 Task: Insert the image as the watermark of "Jane Austen" from the computer.
Action: Mouse moved to (102, 74)
Screenshot: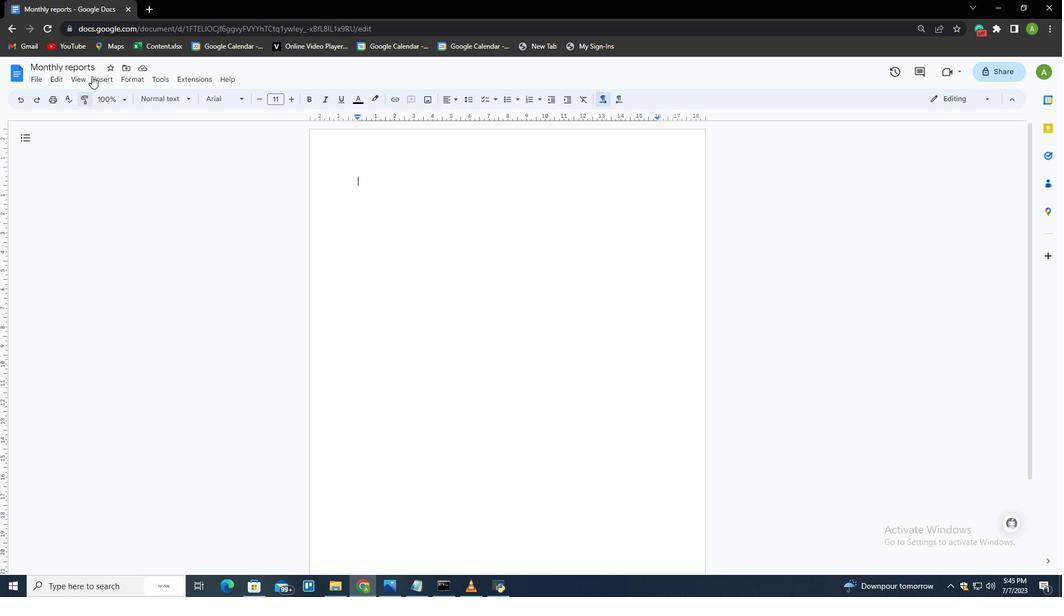 
Action: Mouse pressed left at (102, 74)
Screenshot: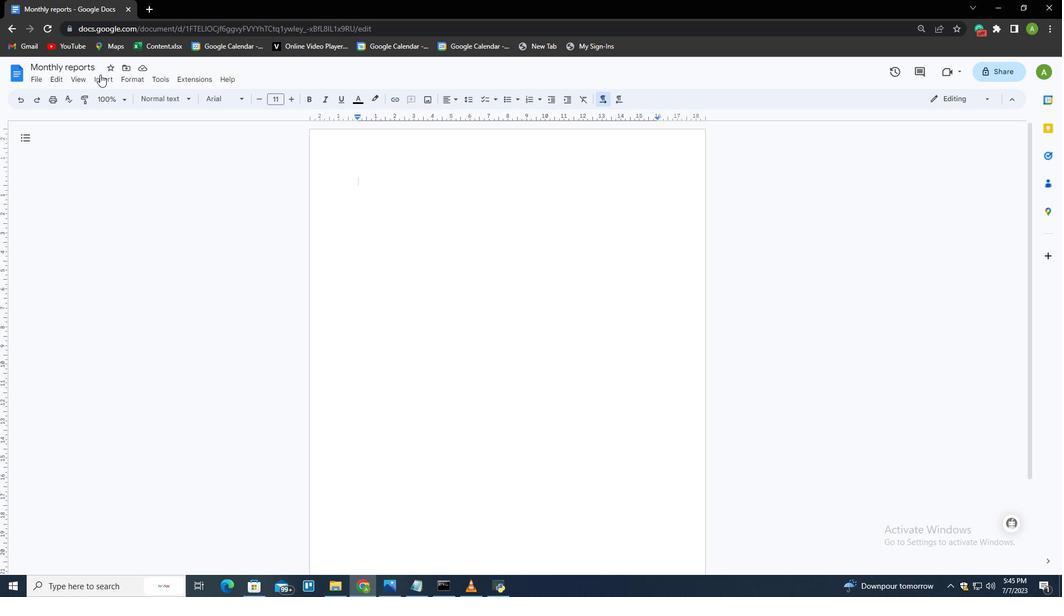 
Action: Mouse moved to (119, 315)
Screenshot: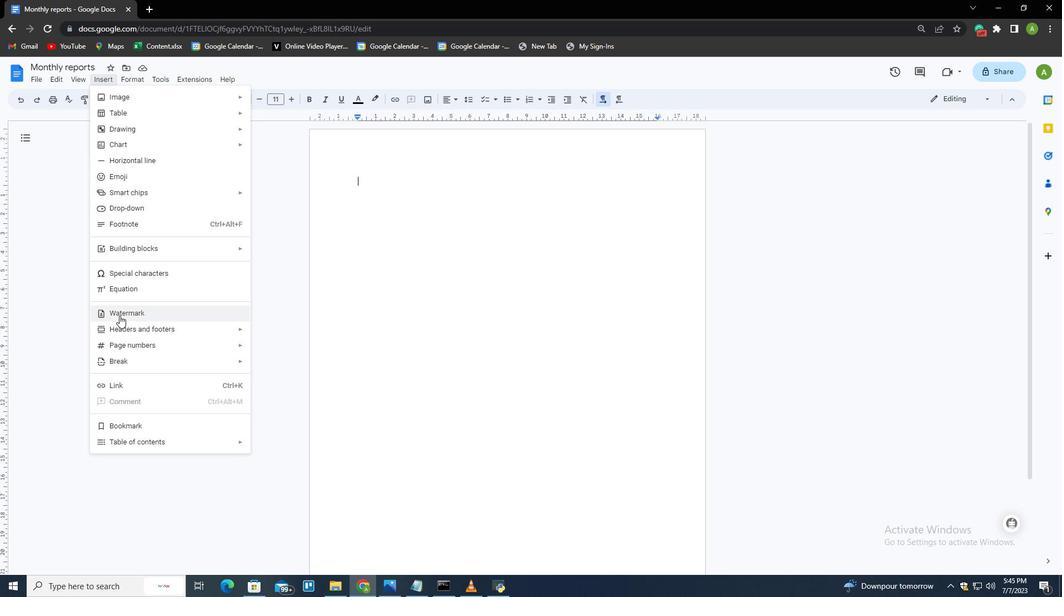 
Action: Mouse pressed left at (119, 315)
Screenshot: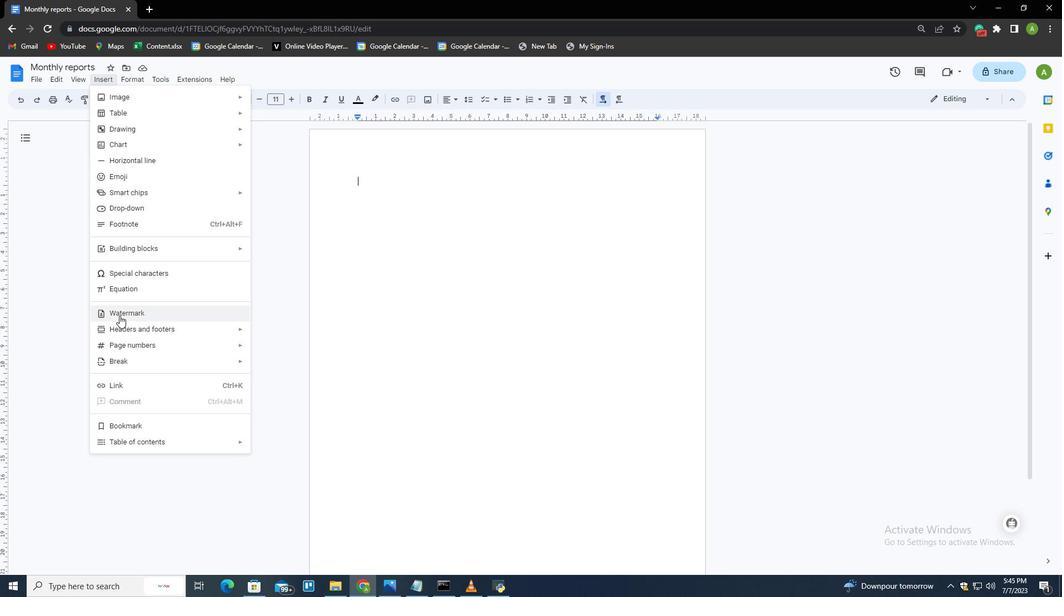 
Action: Mouse moved to (931, 212)
Screenshot: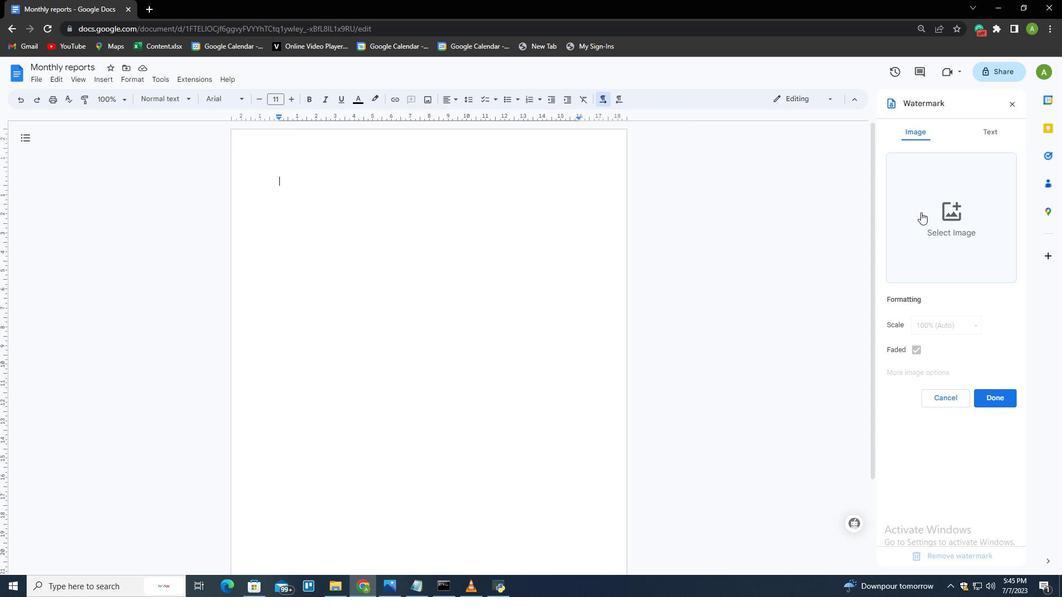
Action: Mouse pressed left at (931, 212)
Screenshot: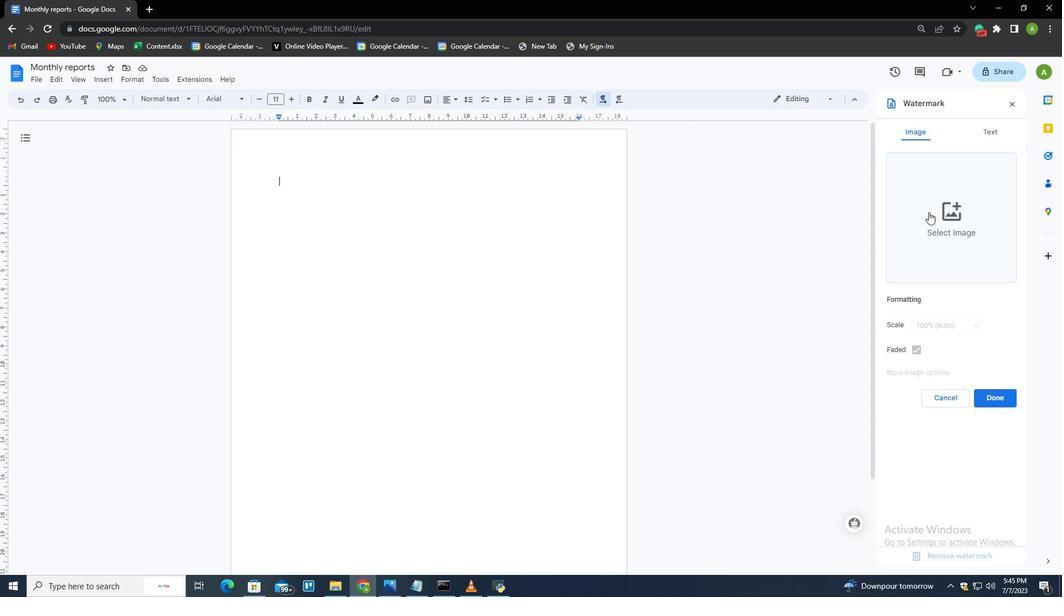 
Action: Mouse moved to (538, 385)
Screenshot: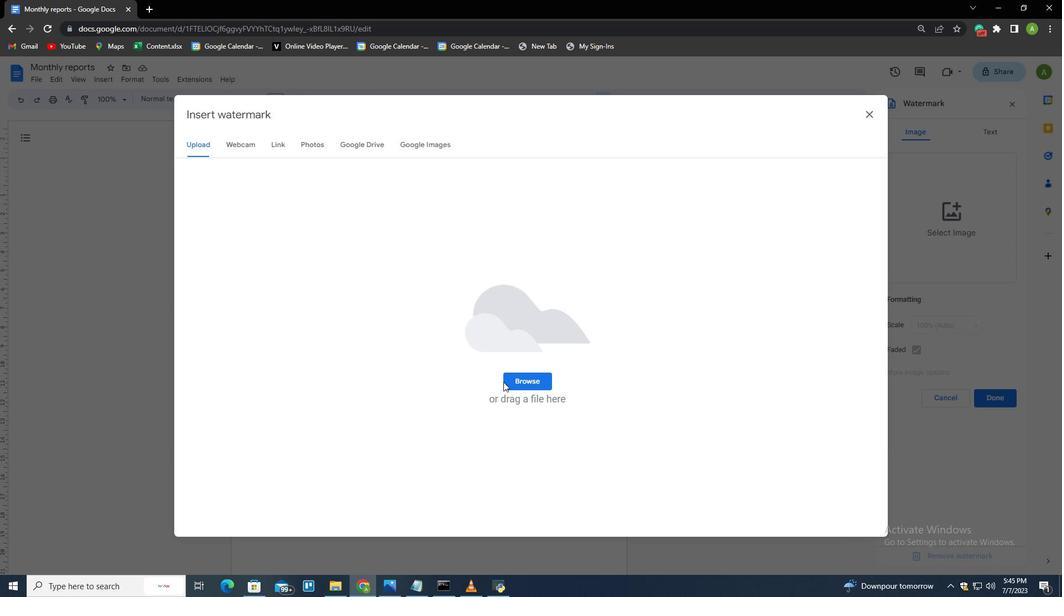 
Action: Mouse pressed left at (538, 385)
Screenshot: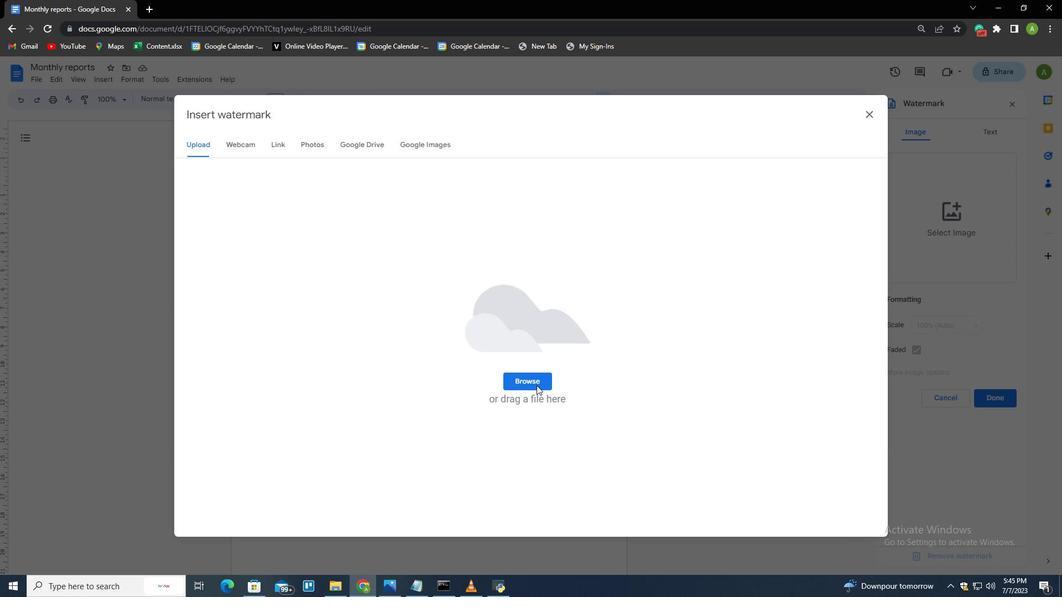 
Action: Mouse moved to (194, 176)
Screenshot: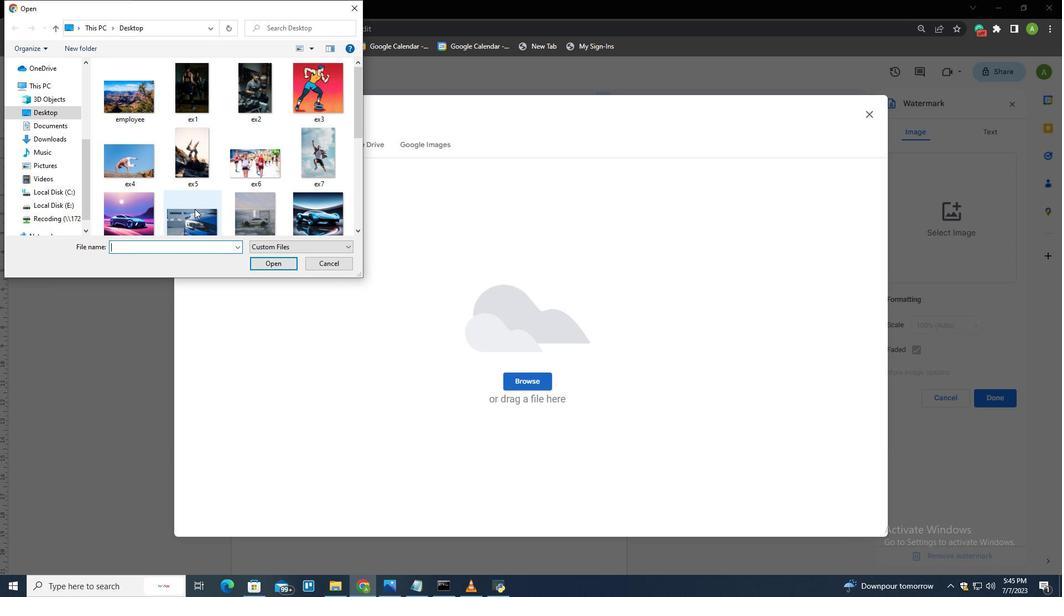 
Action: Mouse scrolled (194, 175) with delta (0, 0)
Screenshot: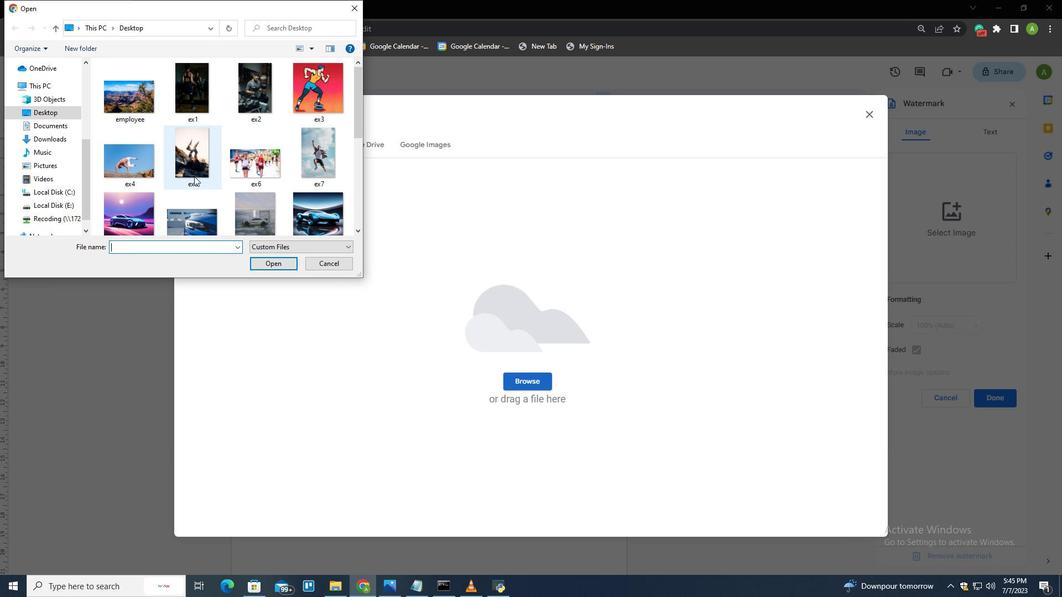 
Action: Mouse scrolled (194, 175) with delta (0, 0)
Screenshot: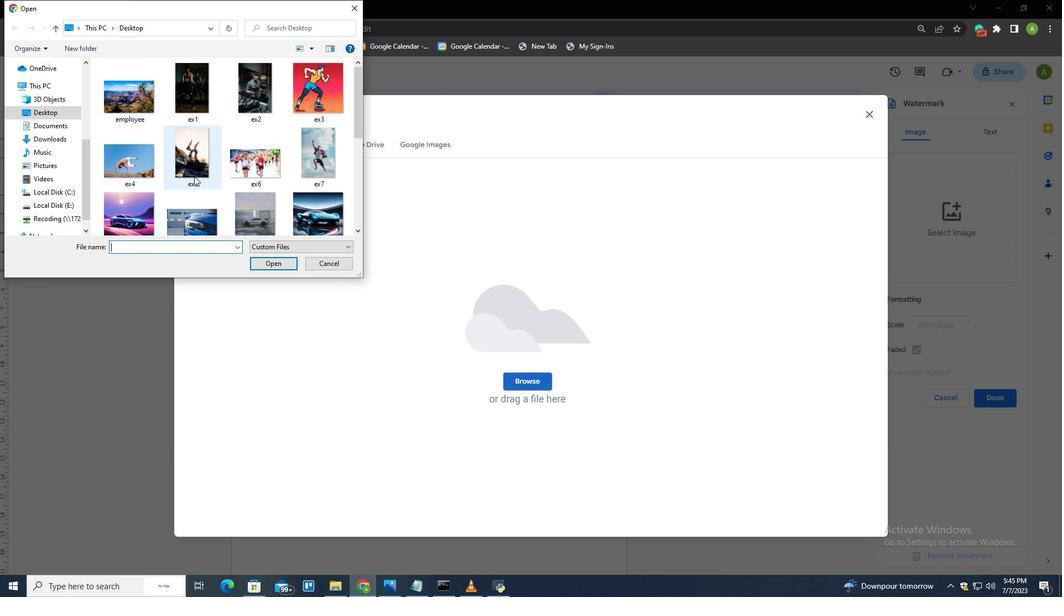 
Action: Mouse moved to (209, 159)
Screenshot: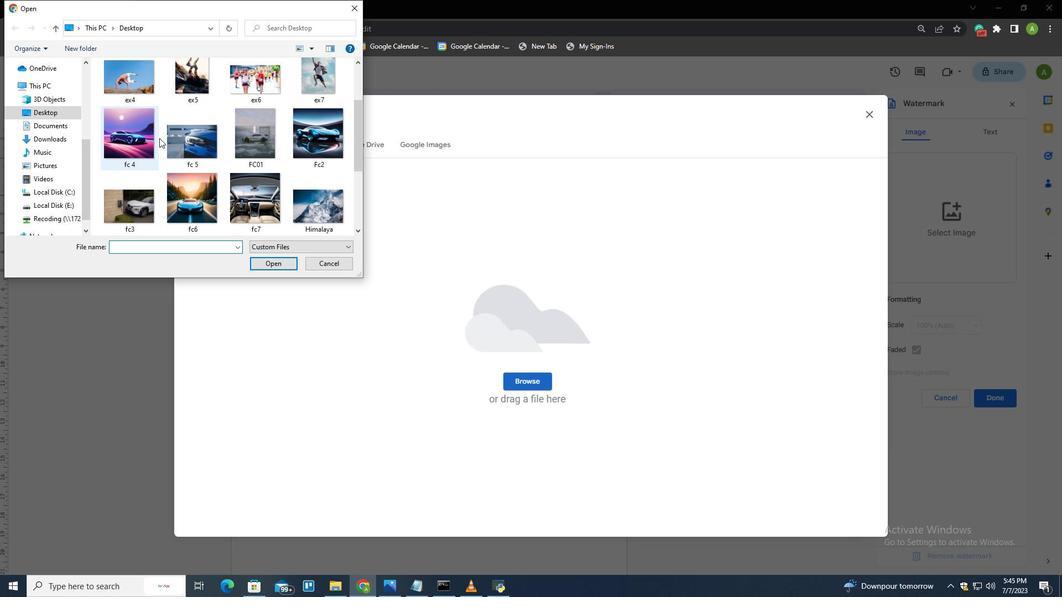 
Action: Mouse scrolled (209, 159) with delta (0, 0)
Screenshot: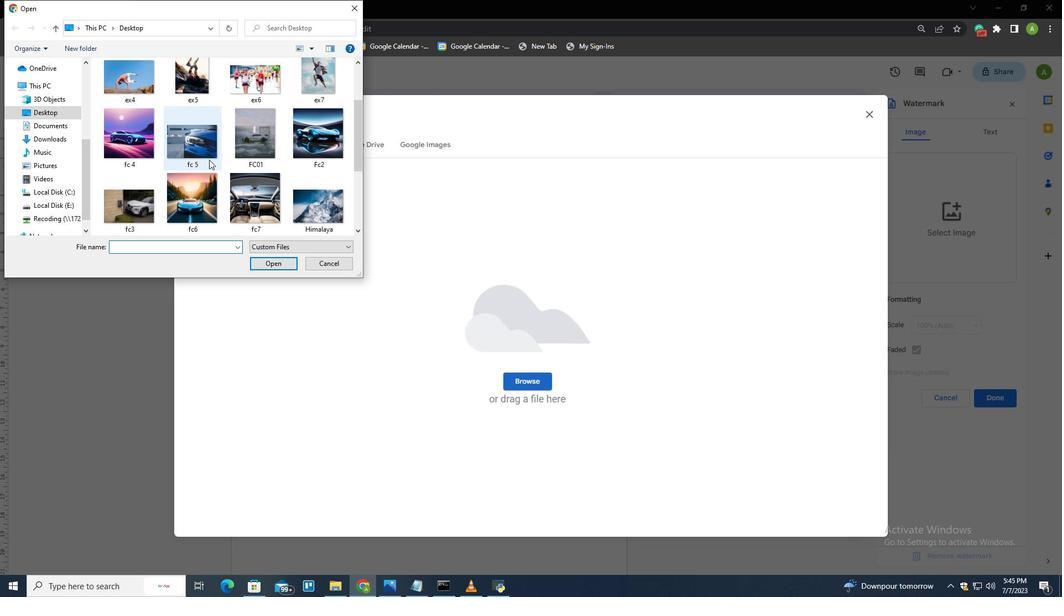 
Action: Mouse scrolled (209, 159) with delta (0, 0)
Screenshot: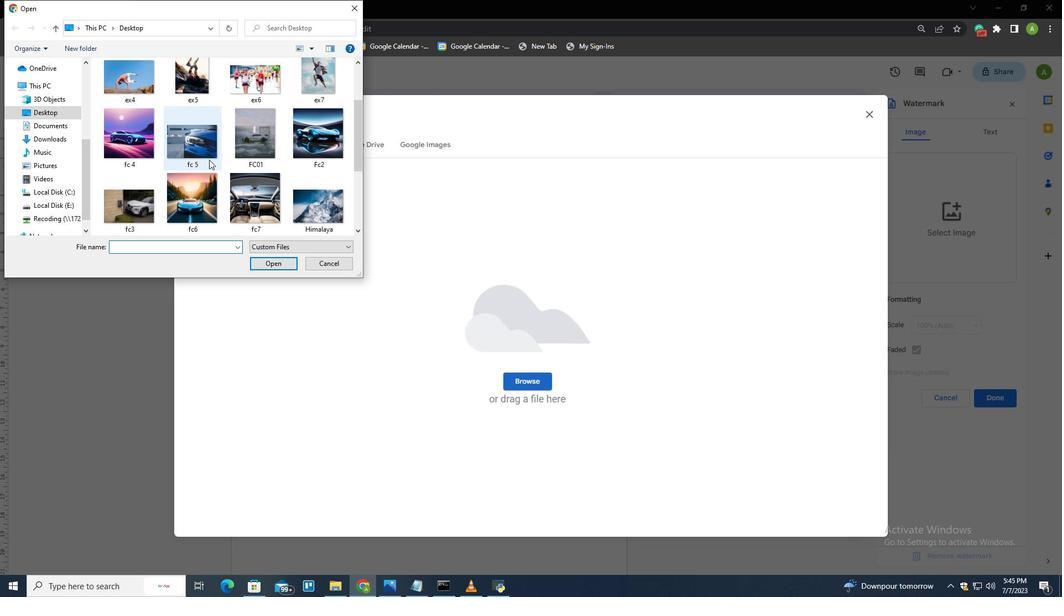 
Action: Mouse scrolled (209, 159) with delta (0, 0)
Screenshot: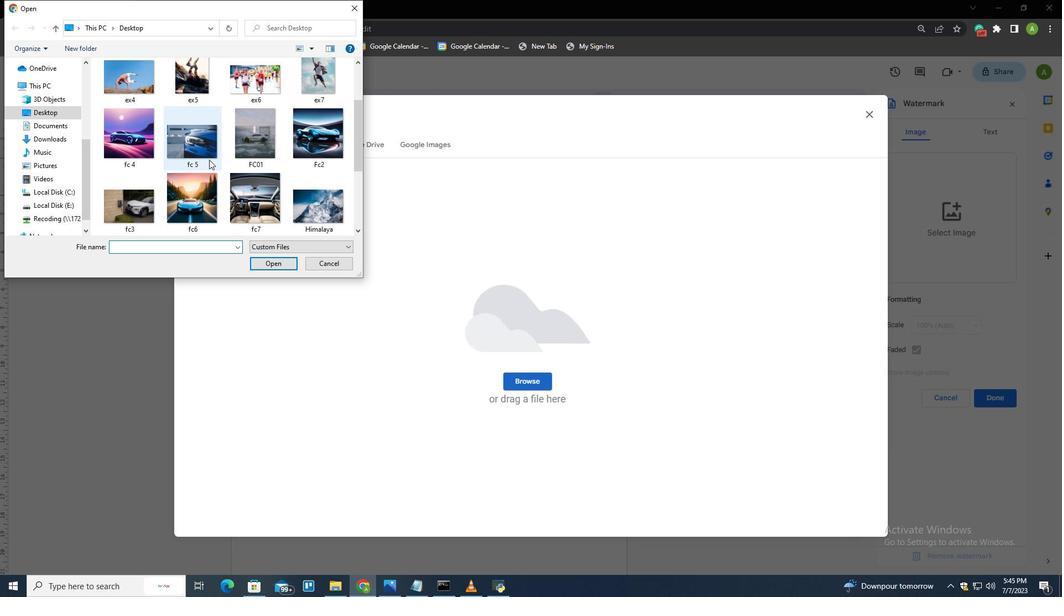 
Action: Mouse scrolled (209, 159) with delta (0, 0)
Screenshot: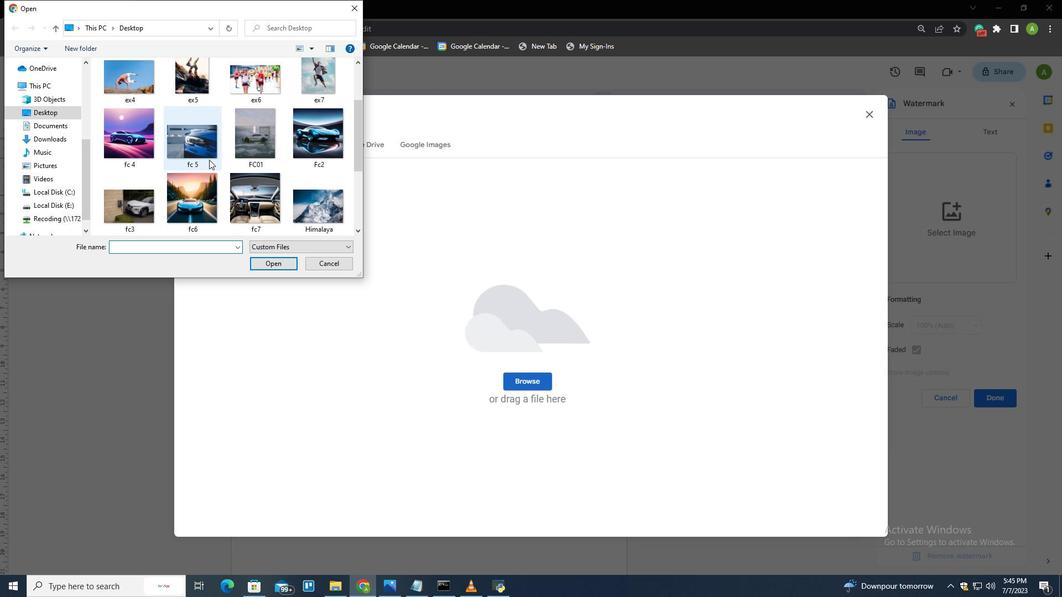 
Action: Mouse moved to (321, 134)
Screenshot: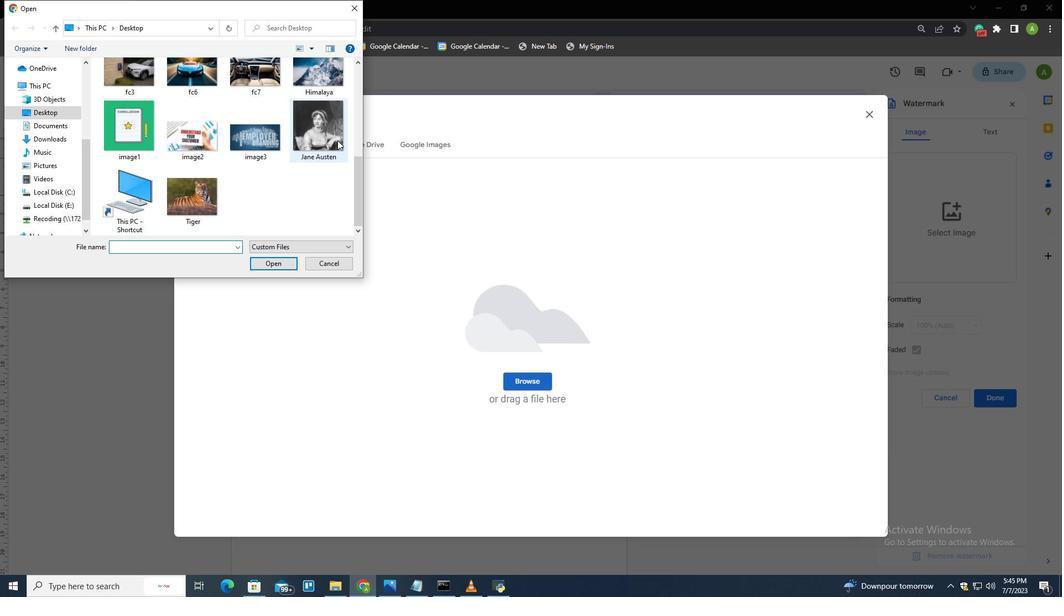 
Action: Mouse pressed left at (321, 134)
Screenshot: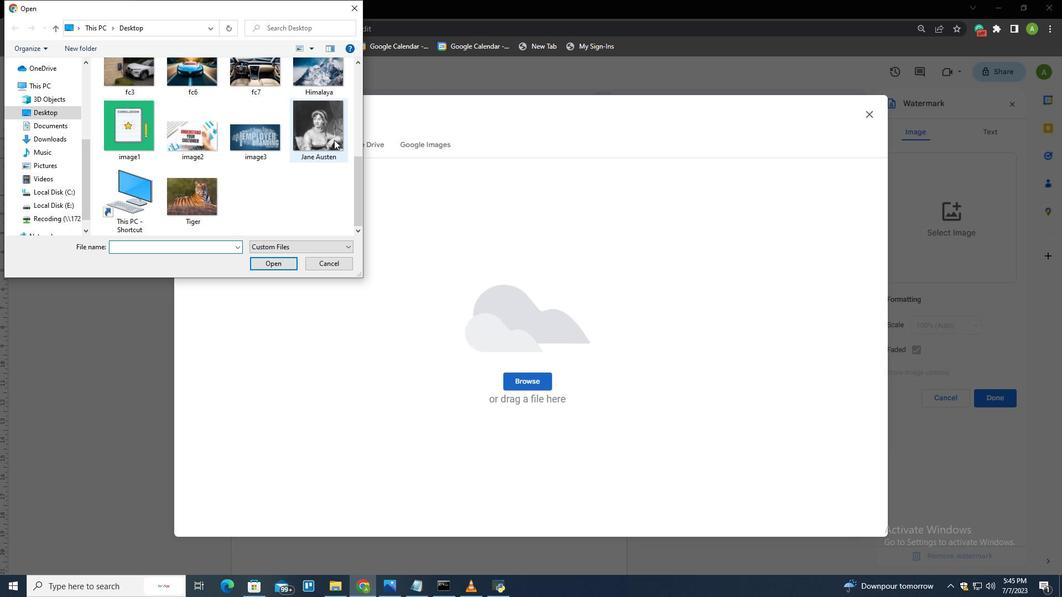 
Action: Mouse moved to (273, 260)
Screenshot: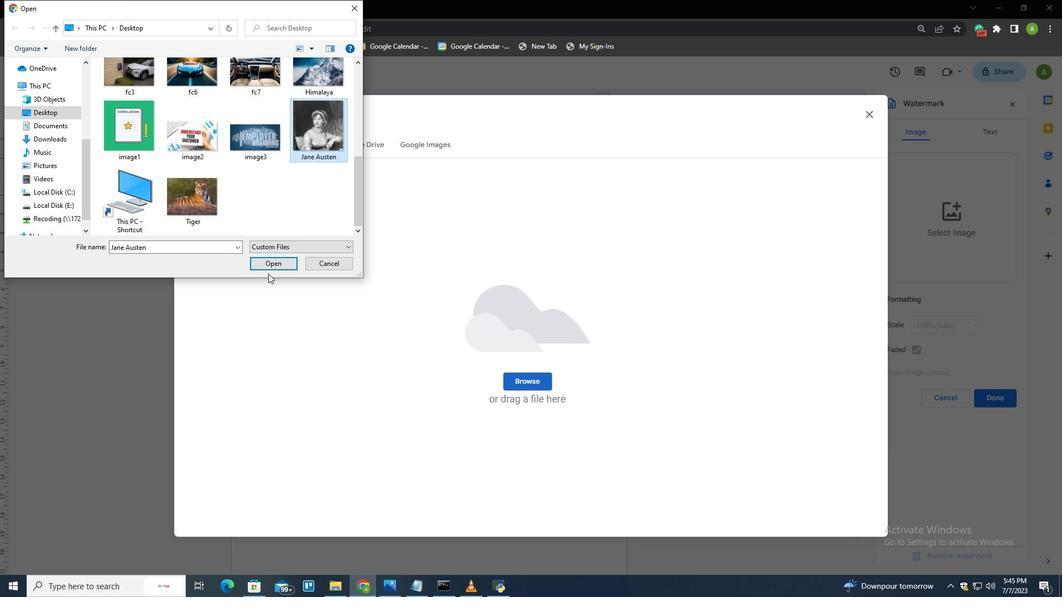 
Action: Mouse pressed left at (273, 260)
Screenshot: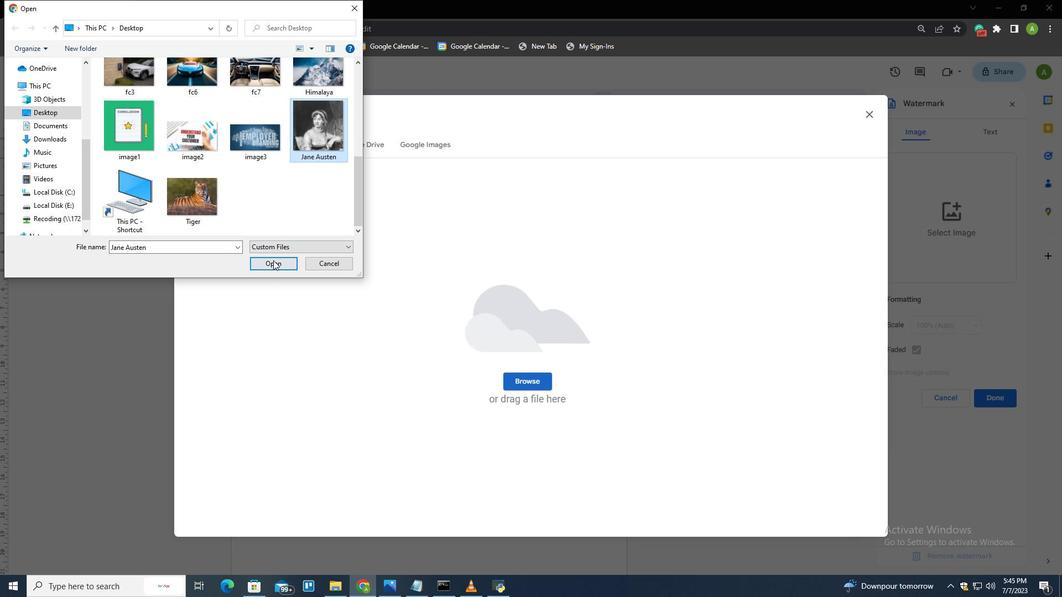
Action: Mouse moved to (492, 361)
Screenshot: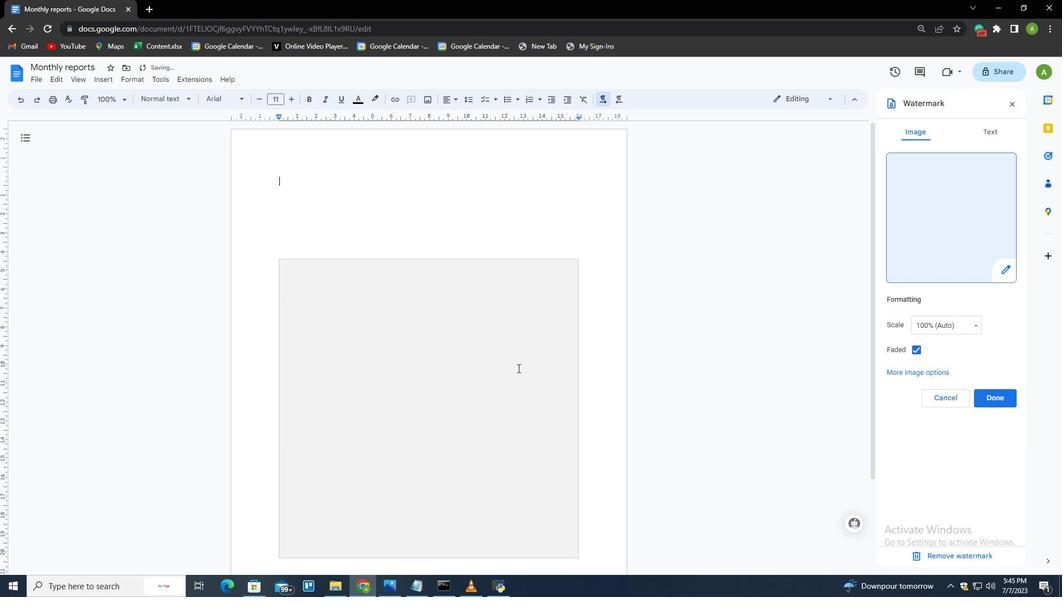 
